 Task: Calculate sale proceeds for selling your house in Boston.
Action: Mouse moved to (783, 134)
Screenshot: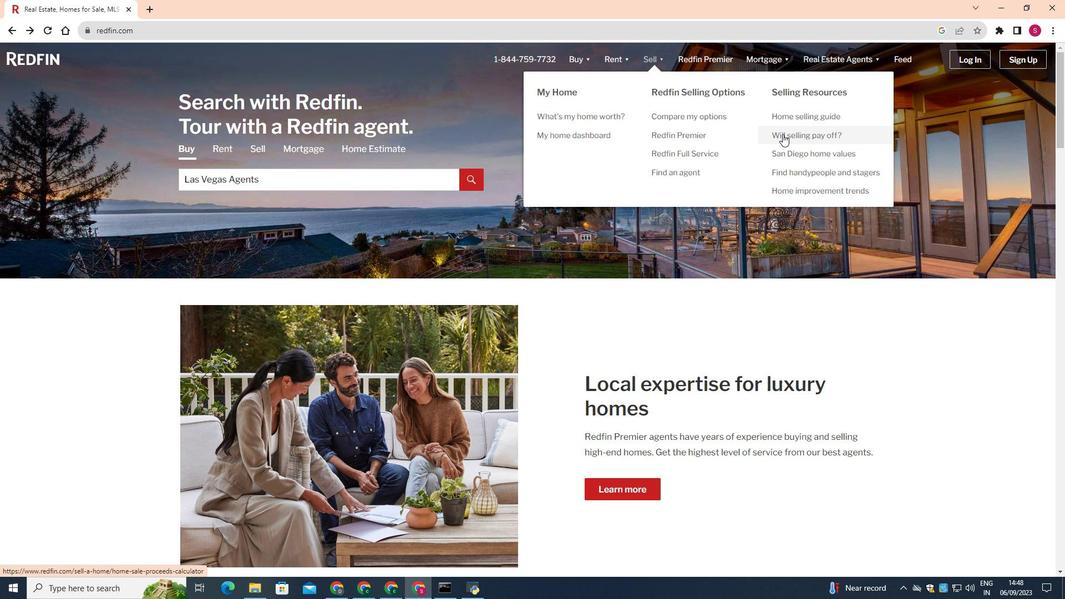 
Action: Mouse pressed left at (783, 134)
Screenshot: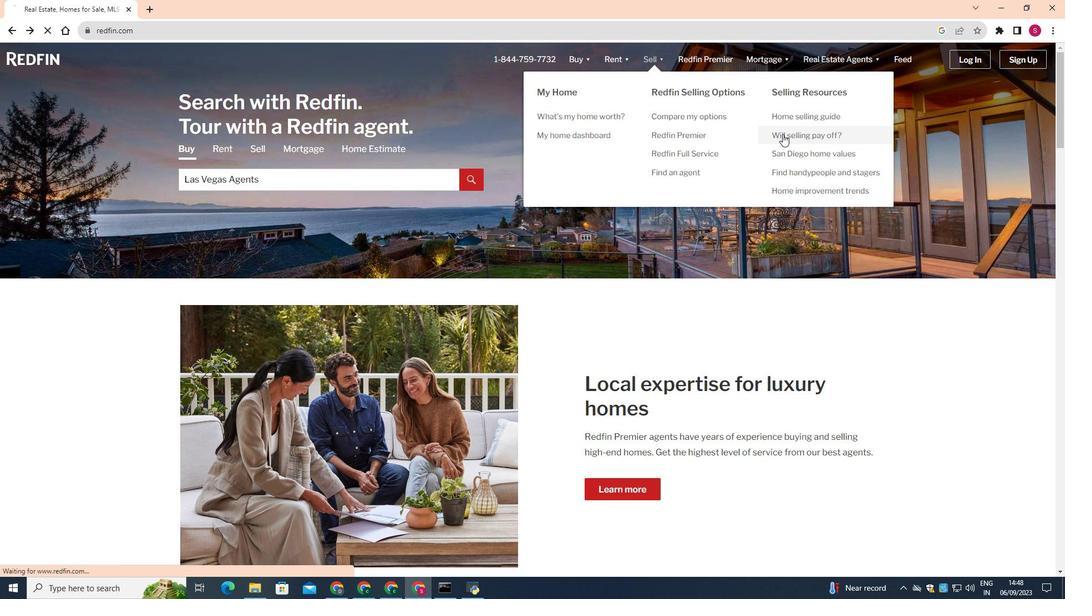
Action: Mouse moved to (248, 248)
Screenshot: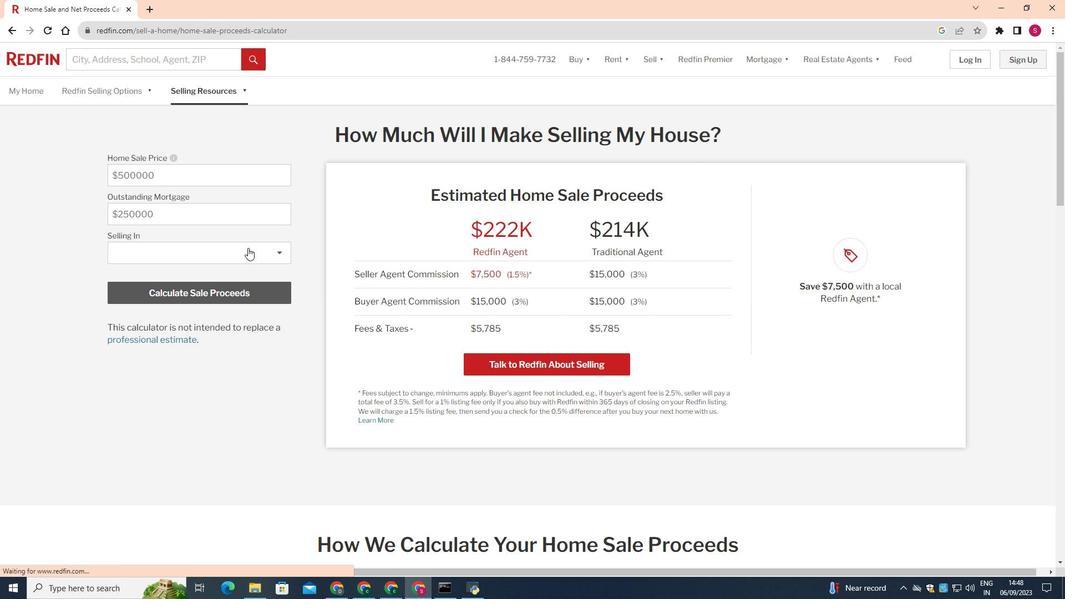 
Action: Mouse pressed left at (248, 248)
Screenshot: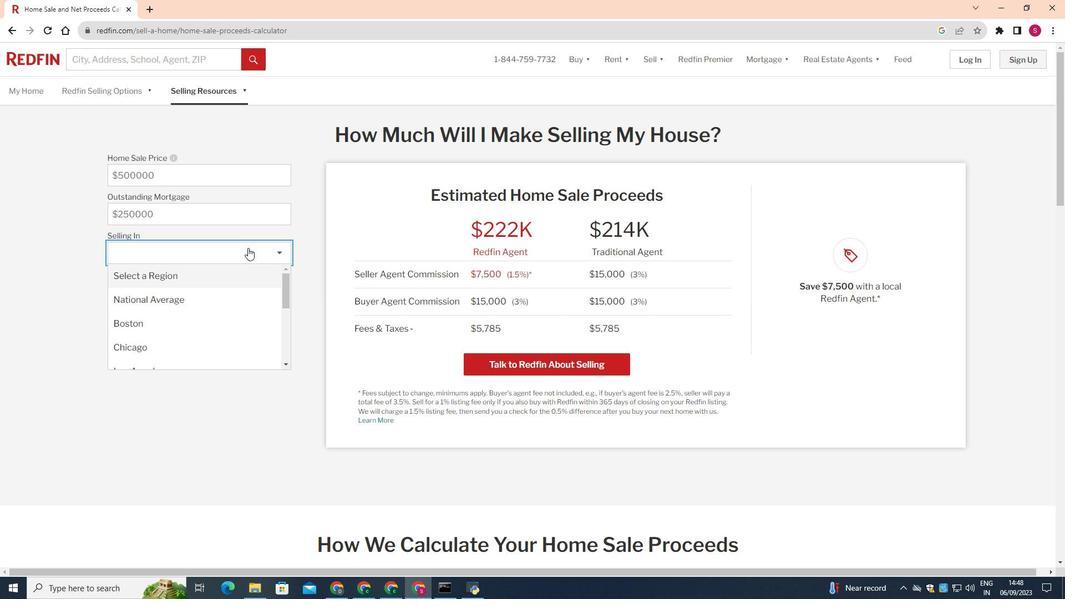 
Action: Mouse moved to (205, 319)
Screenshot: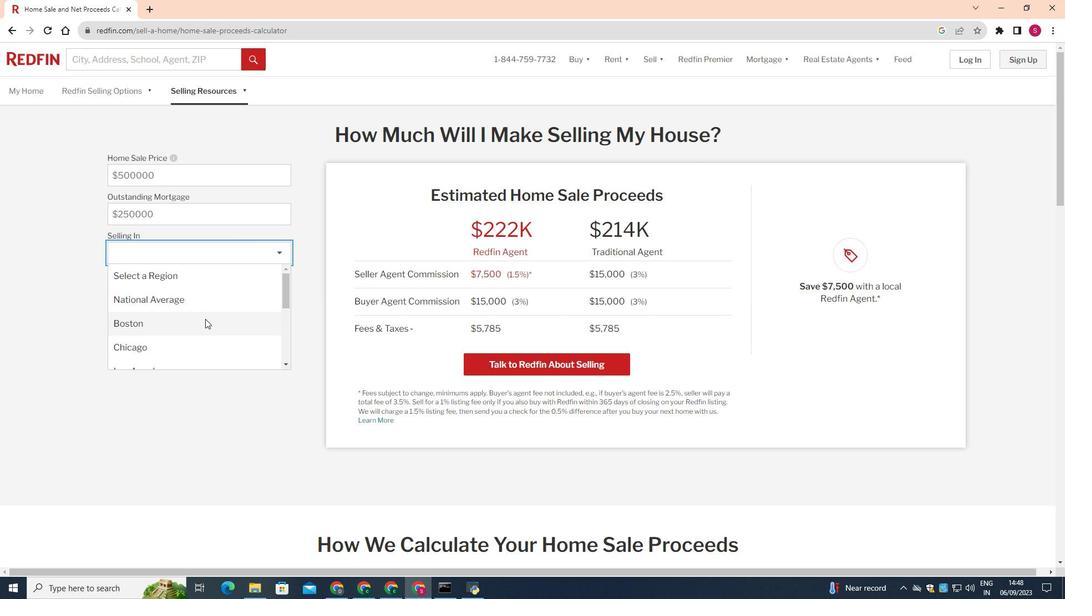 
Action: Mouse pressed left at (205, 319)
Screenshot: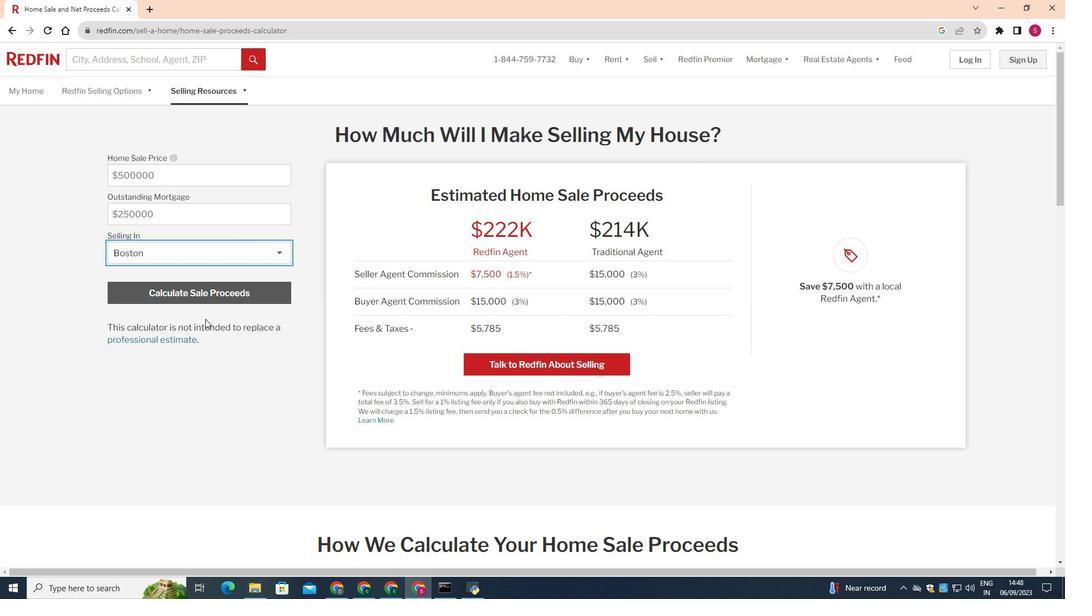
Action: Mouse moved to (234, 296)
Screenshot: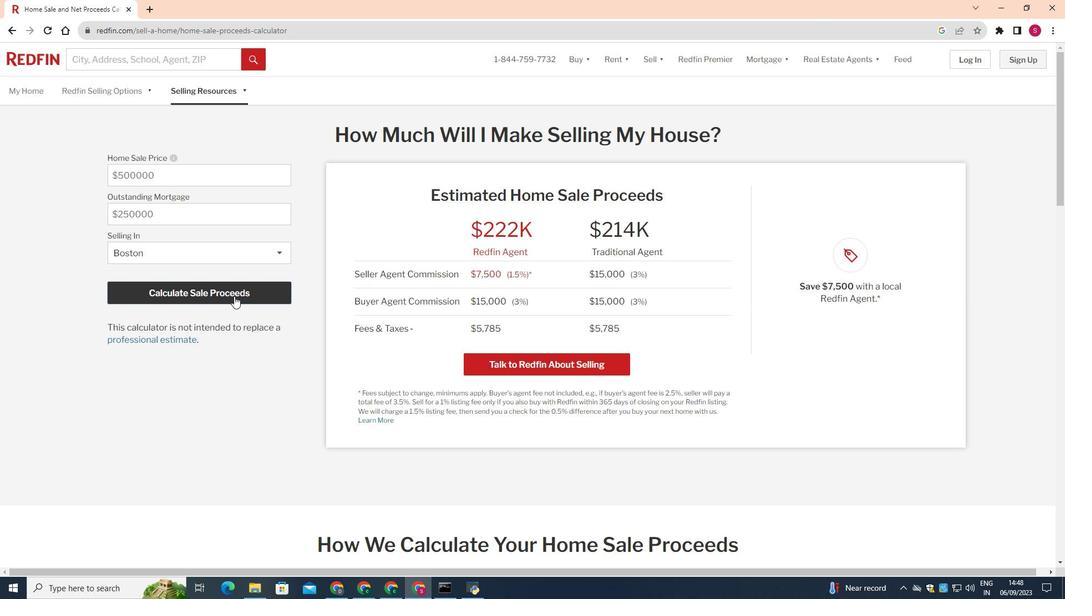 
Action: Mouse pressed left at (234, 296)
Screenshot: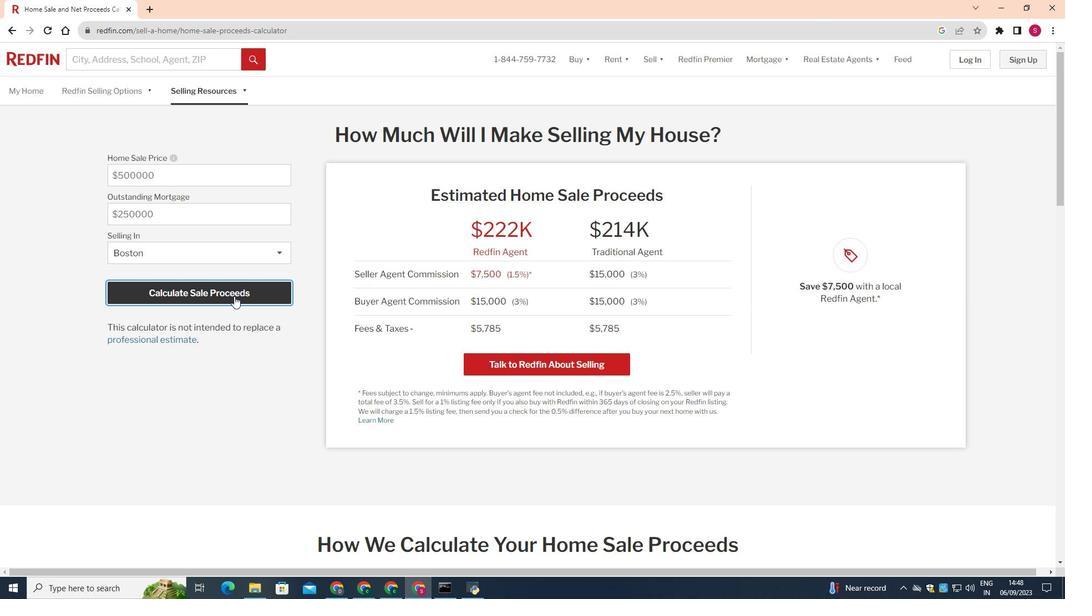 
